 Task: Change the VoD server module to RTSP VoD server.
Action: Mouse moved to (100, 15)
Screenshot: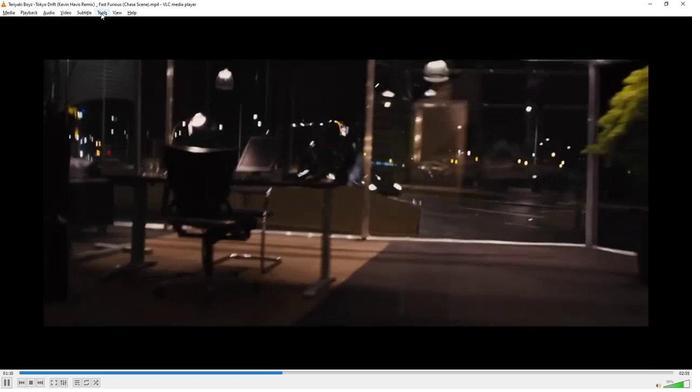 
Action: Mouse pressed left at (100, 15)
Screenshot: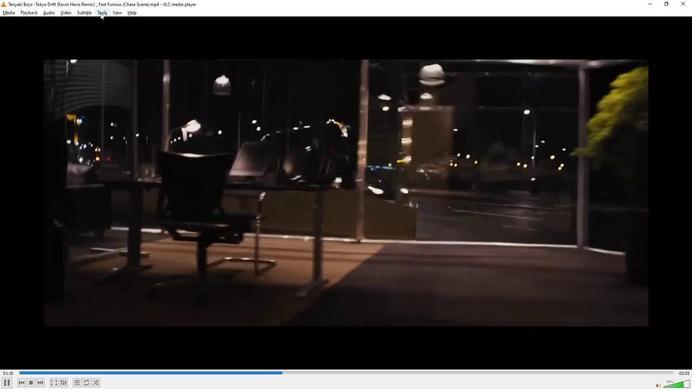 
Action: Mouse moved to (114, 99)
Screenshot: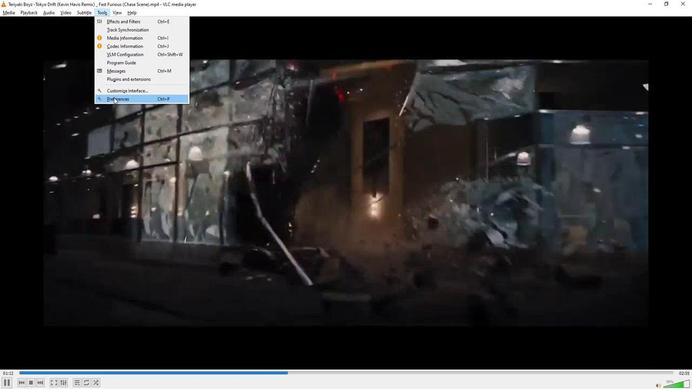 
Action: Mouse pressed left at (114, 99)
Screenshot: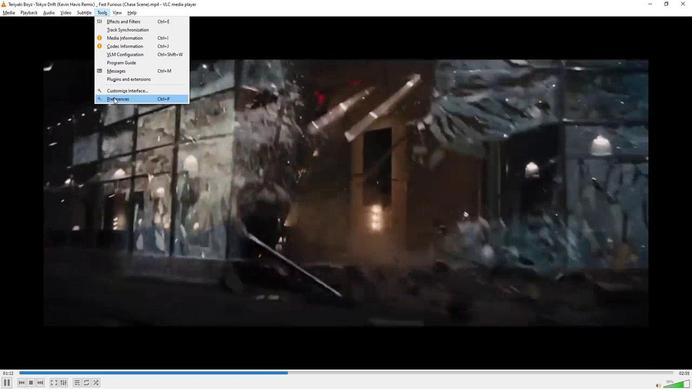 
Action: Mouse moved to (193, 302)
Screenshot: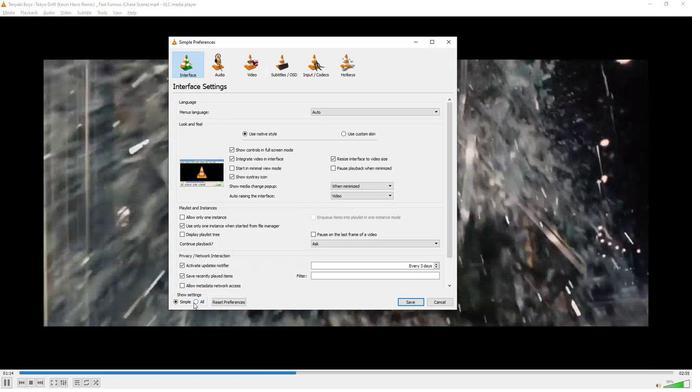 
Action: Mouse pressed left at (193, 302)
Screenshot: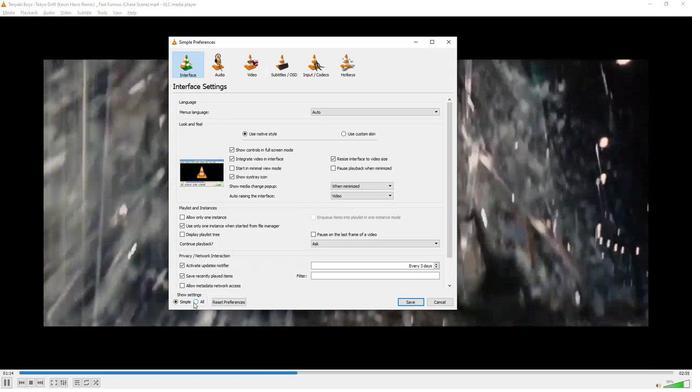 
Action: Mouse moved to (413, 90)
Screenshot: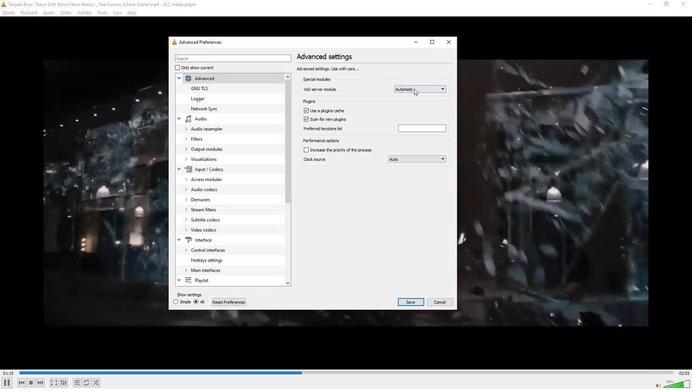 
Action: Mouse pressed left at (413, 90)
Screenshot: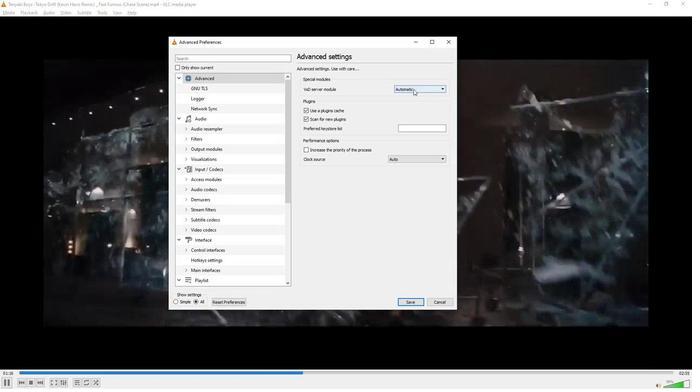 
Action: Mouse moved to (409, 99)
Screenshot: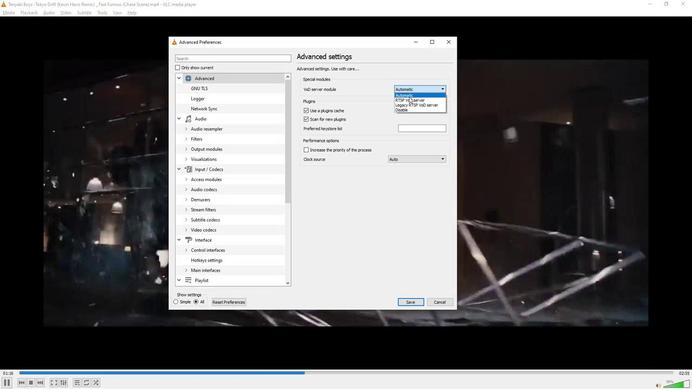
Action: Mouse pressed left at (409, 99)
Screenshot: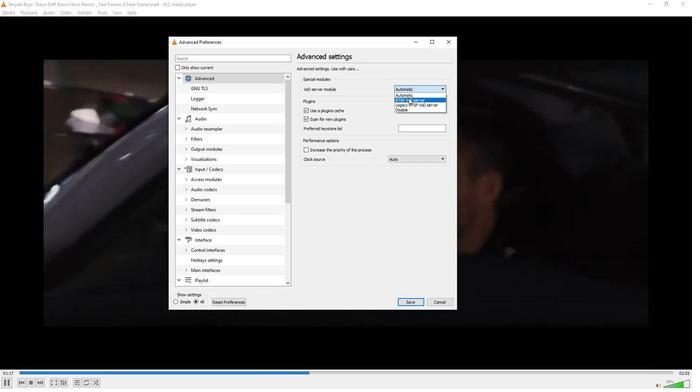 
